 Task: Select Convenience. Add to cart, from RaceTrac for 779 Spadafore Drive, State College, Pennsylvania 16803, Cell Number 814-822-2457, following items : Kraft Mayo 12 oz. Squeeze Bottle_x000D_
 - 1, Nongshim Beef Noodle Bowl_x000D_
 - 1
Action: Mouse moved to (262, 120)
Screenshot: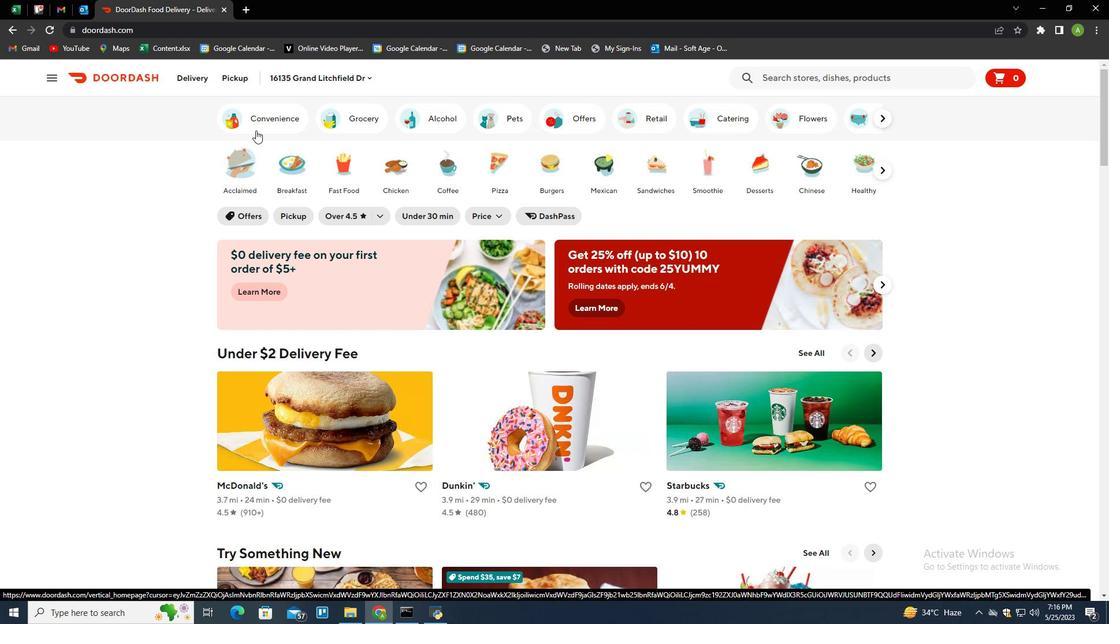 
Action: Mouse pressed left at (262, 120)
Screenshot: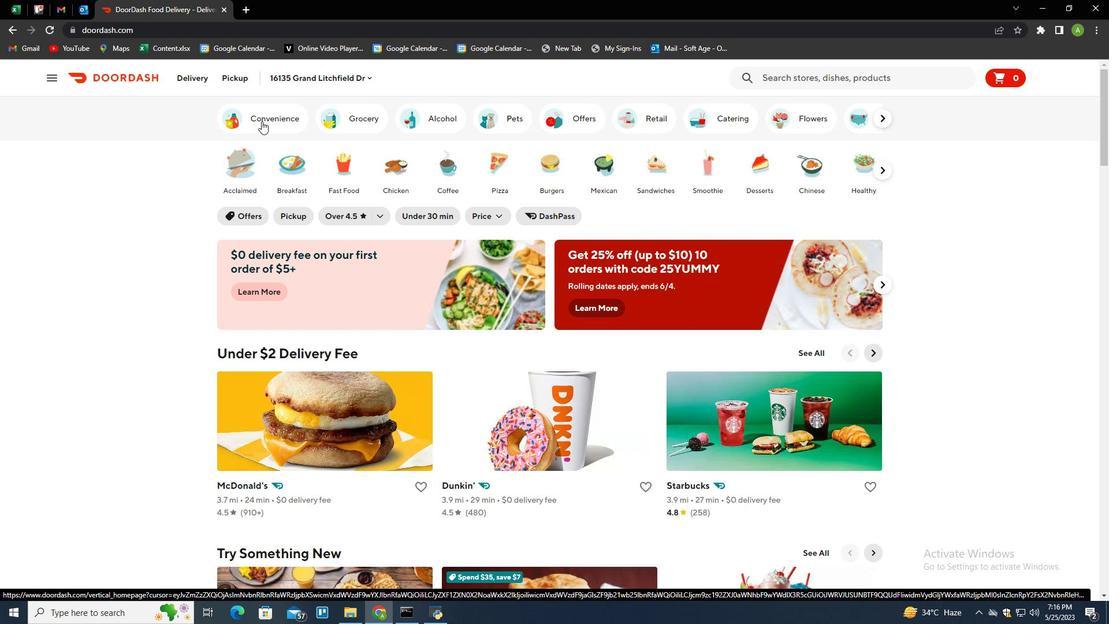 
Action: Mouse moved to (292, 317)
Screenshot: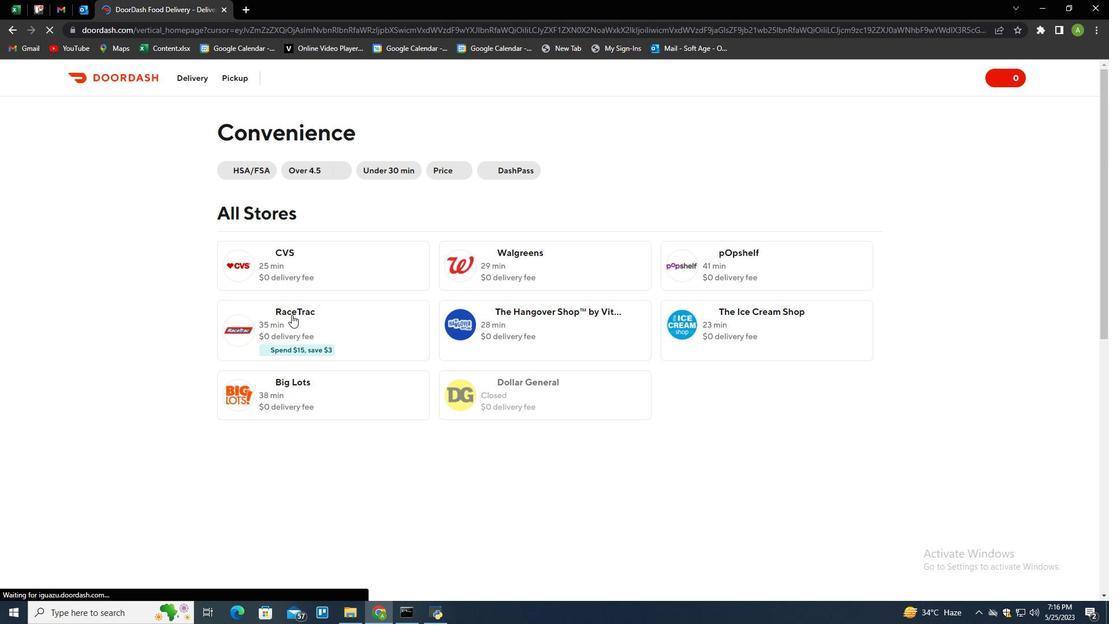 
Action: Mouse pressed left at (292, 317)
Screenshot: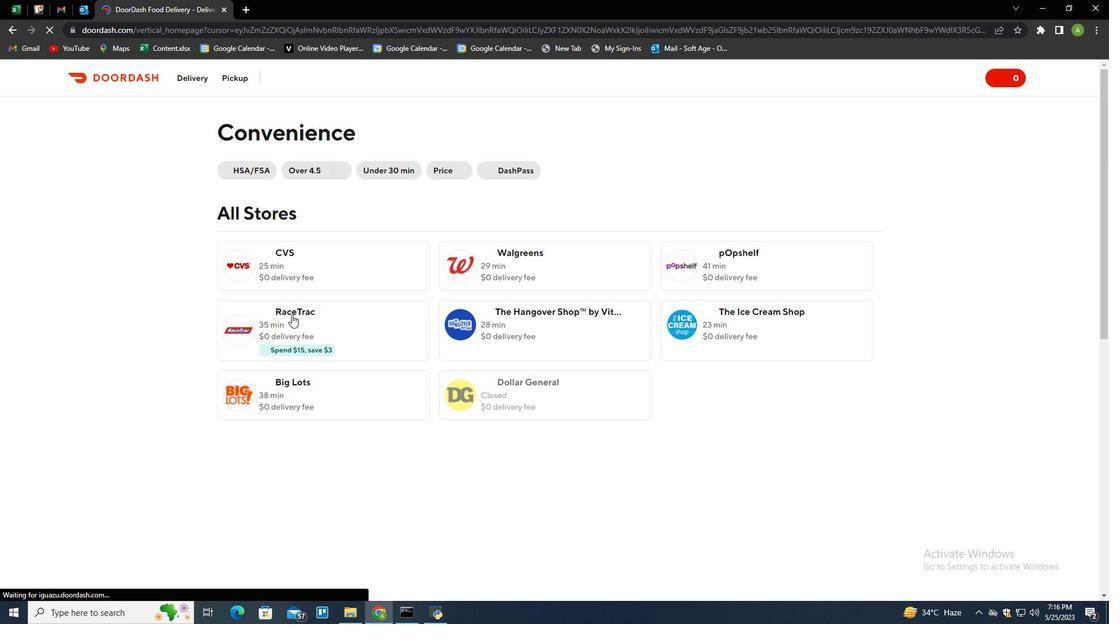 
Action: Mouse moved to (280, 77)
Screenshot: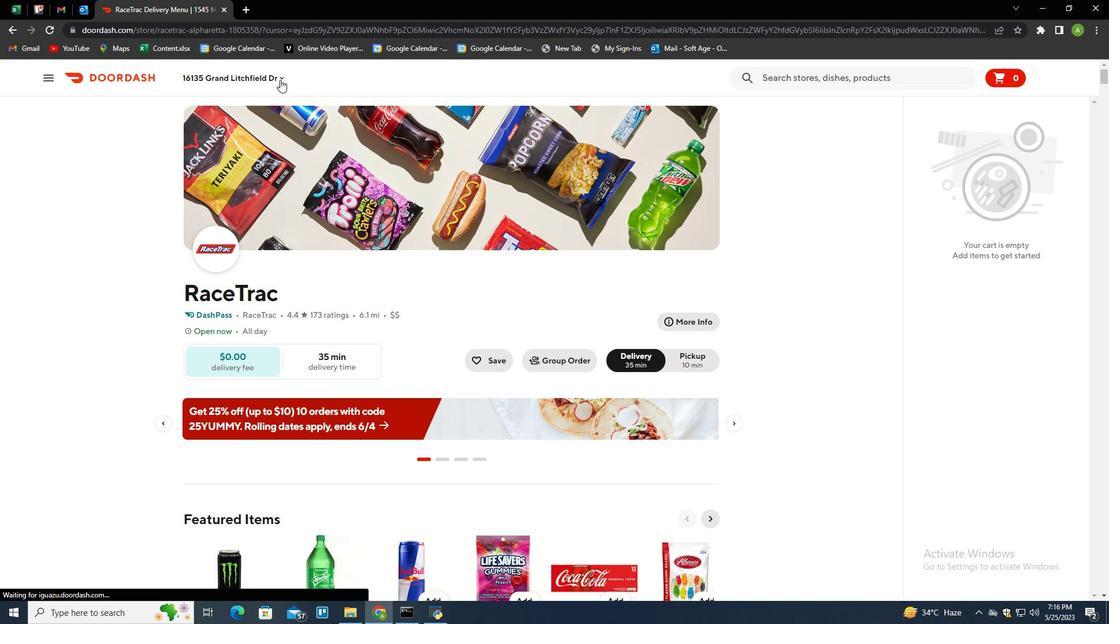 
Action: Mouse pressed left at (280, 77)
Screenshot: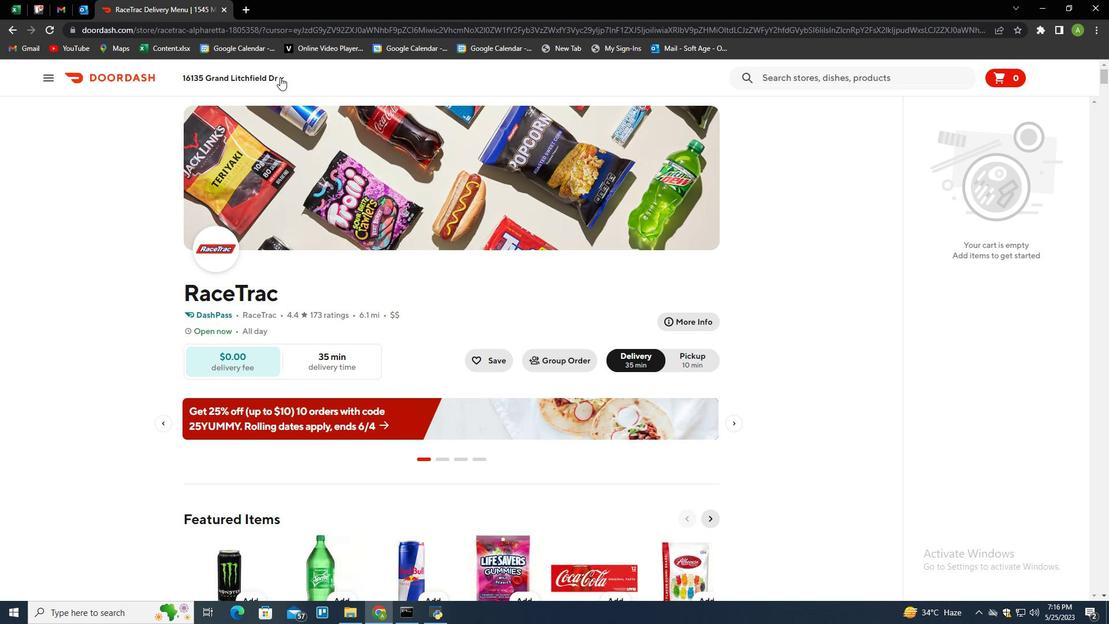 
Action: Mouse moved to (272, 126)
Screenshot: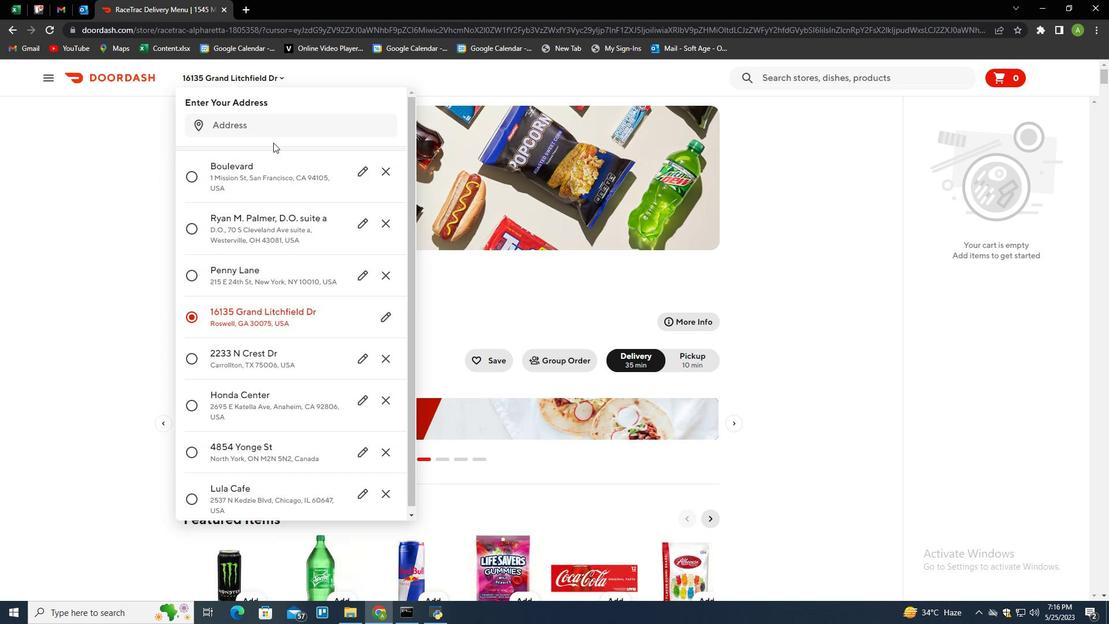 
Action: Mouse pressed left at (272, 126)
Screenshot: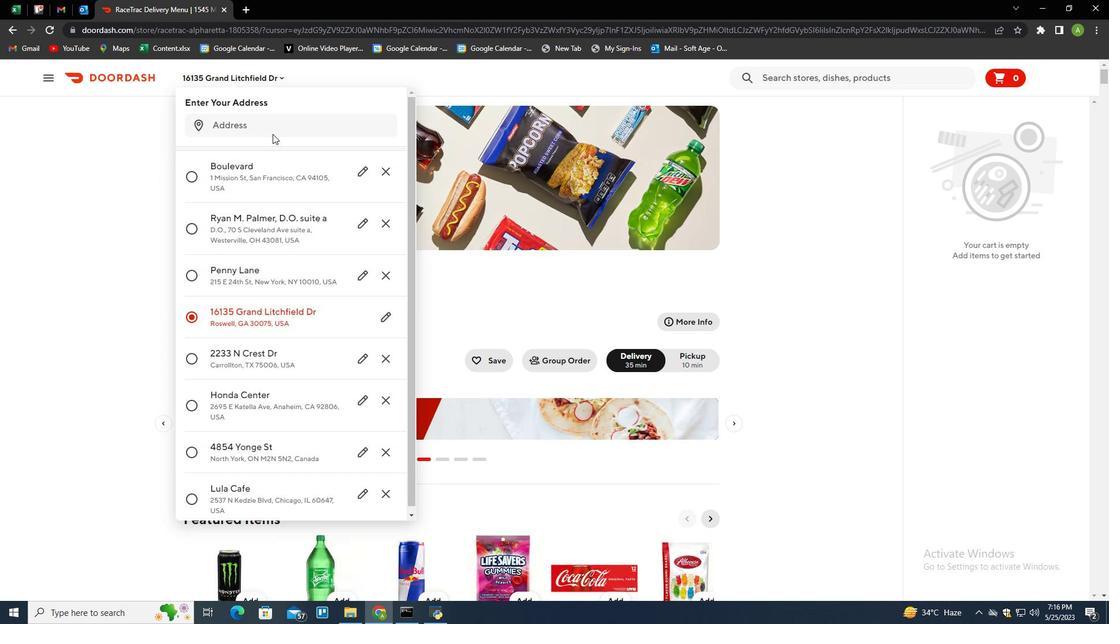 
Action: Mouse moved to (258, 145)
Screenshot: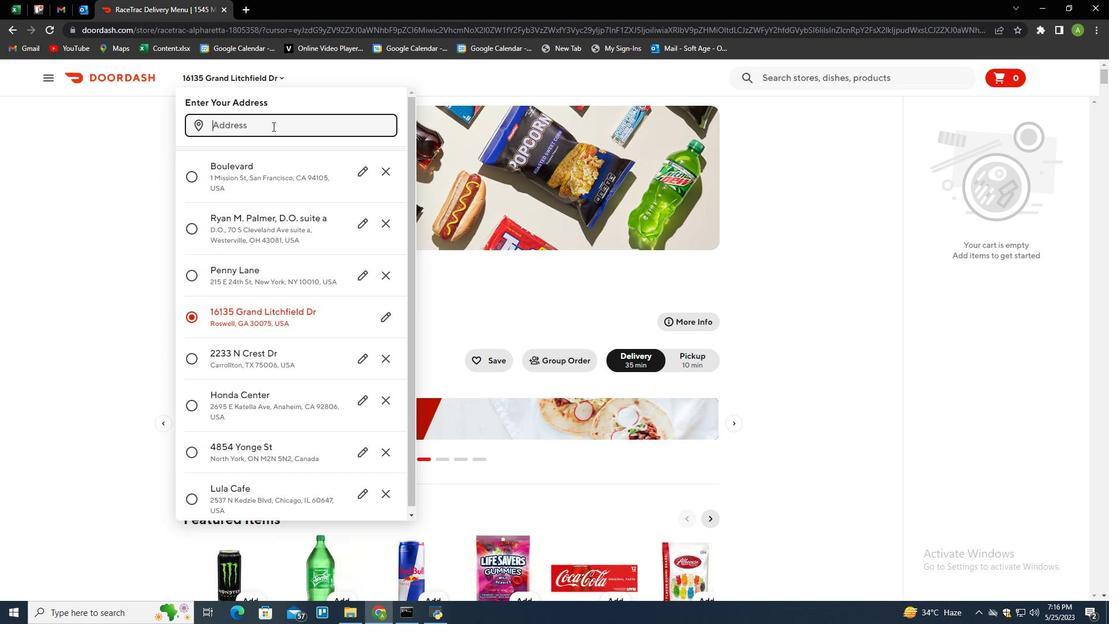 
Action: Key pressed 779<Key.space>spadafore<Key.space>drive,<Key.space>state<Key.space>college,<Key.space>pennsylvania<Key.space>16803<Key.enter>
Screenshot: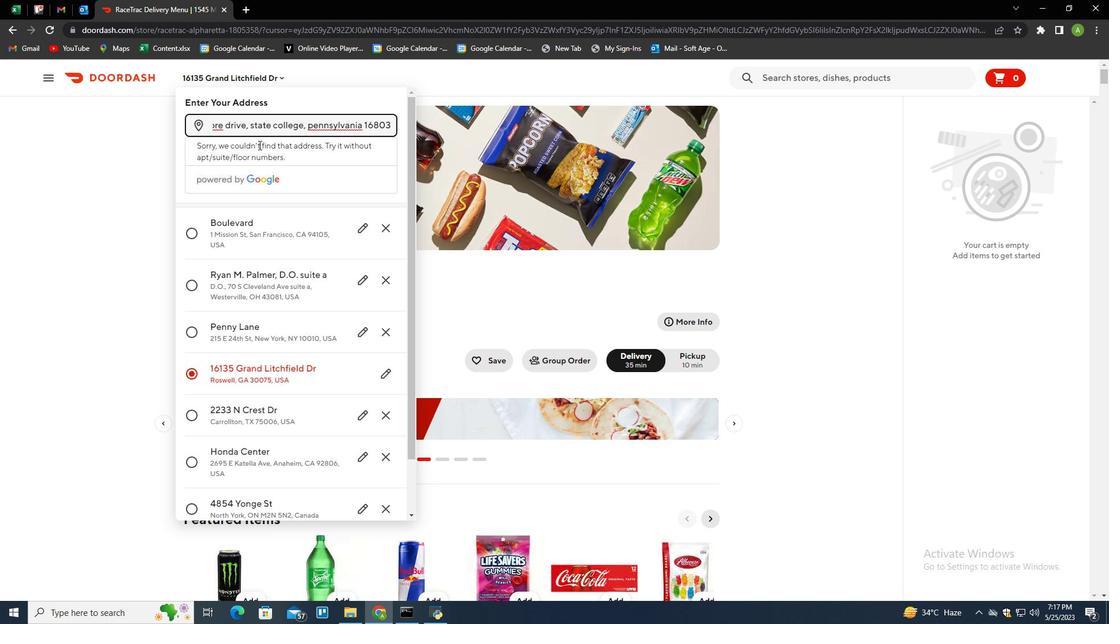 
Action: Mouse moved to (350, 461)
Screenshot: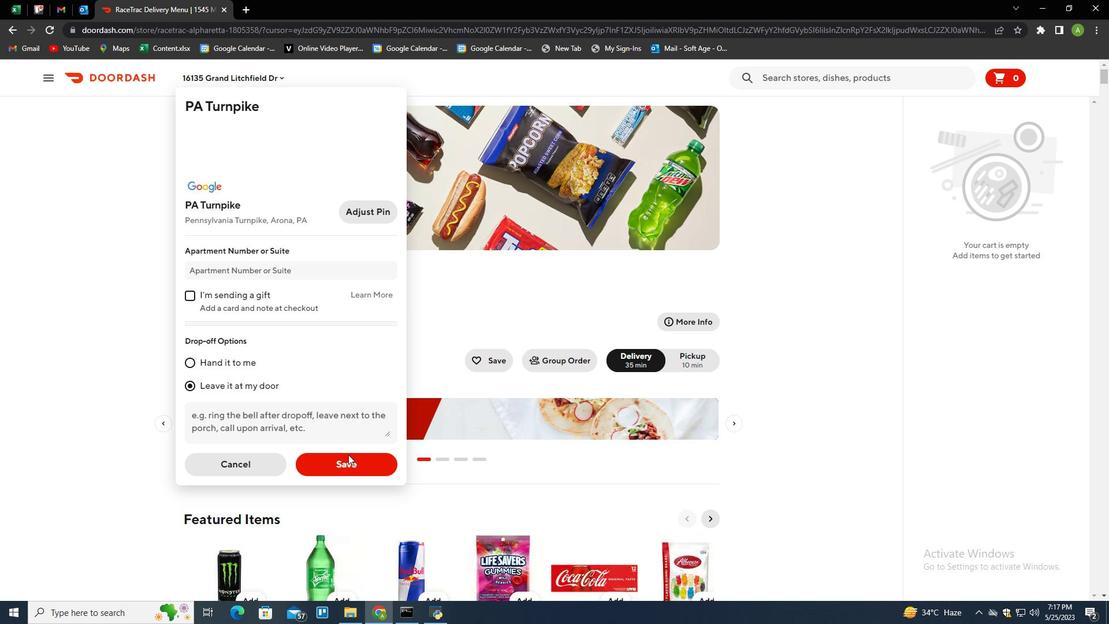 
Action: Mouse pressed left at (350, 461)
Screenshot: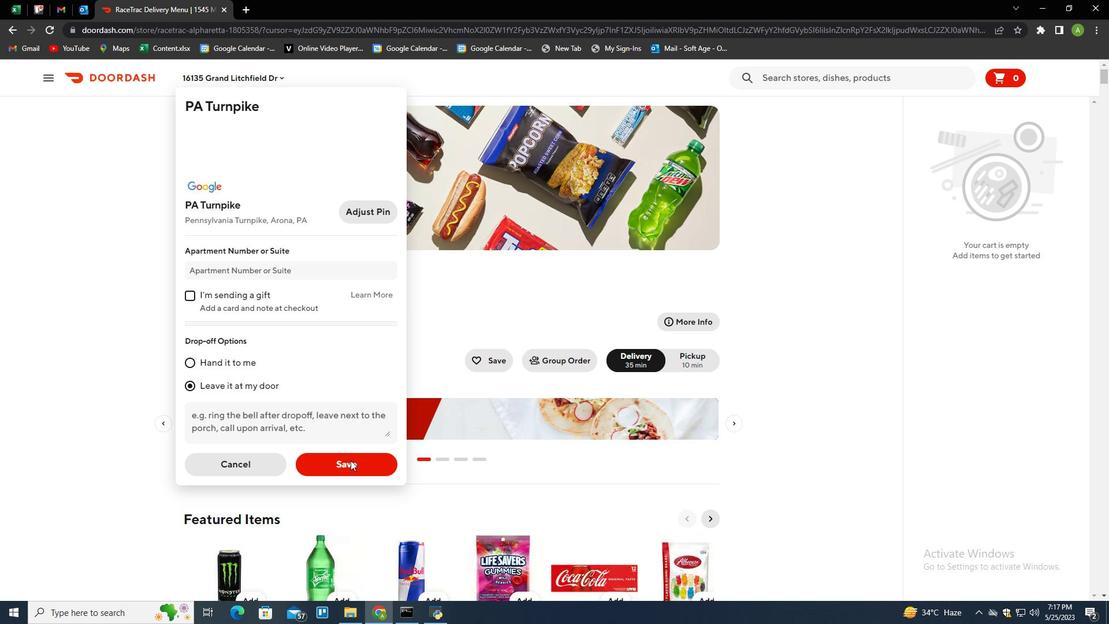 
Action: Mouse moved to (410, 217)
Screenshot: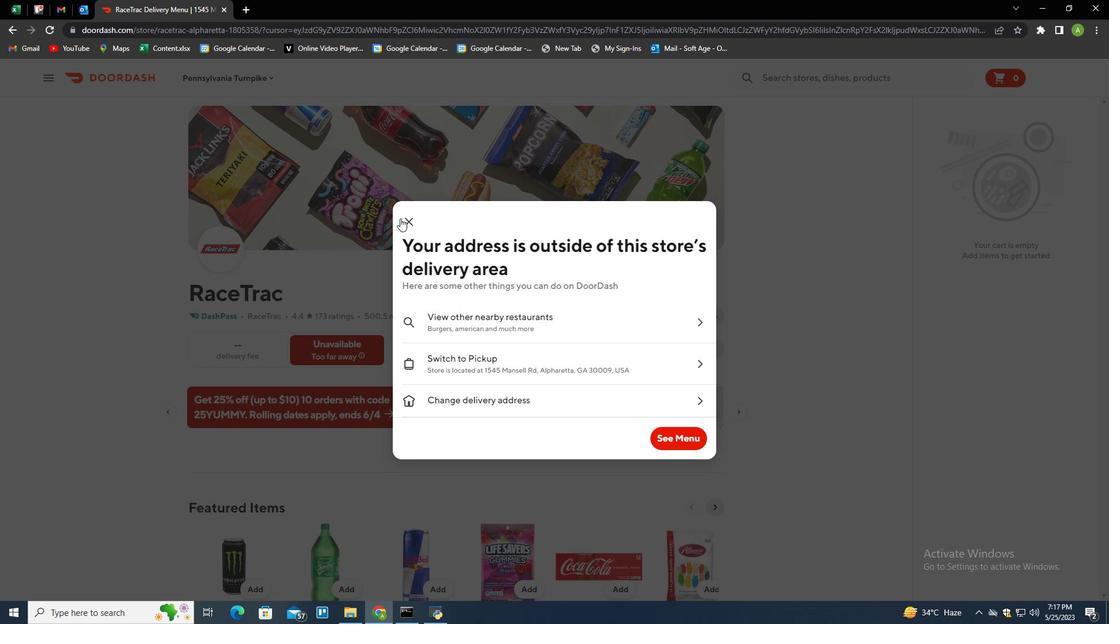 
Action: Mouse pressed left at (410, 217)
Screenshot: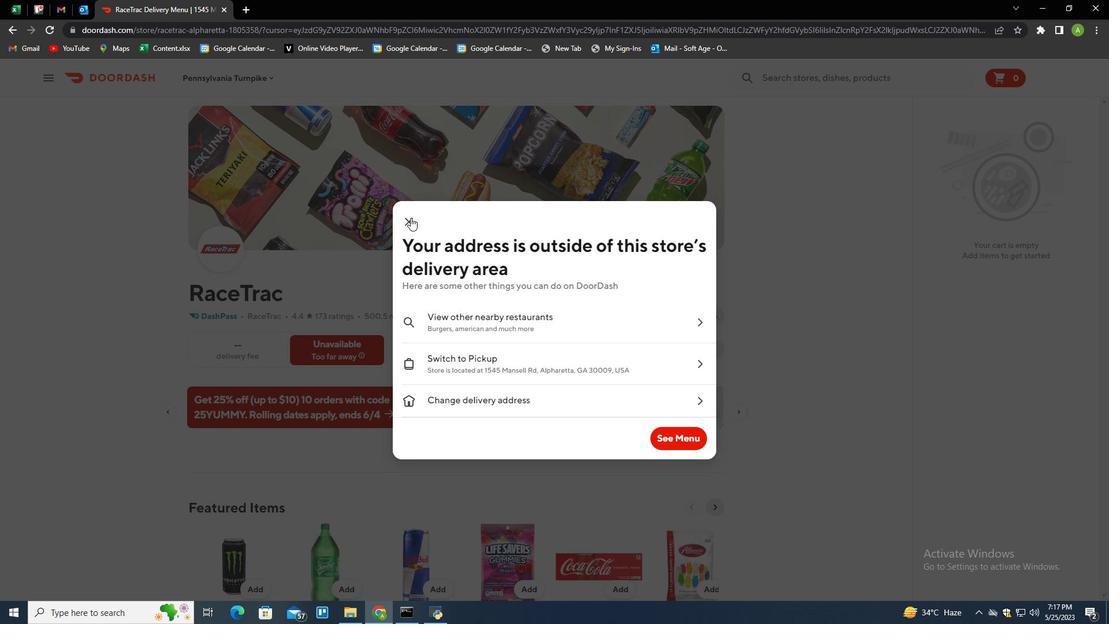 
Action: Mouse moved to (700, 433)
Screenshot: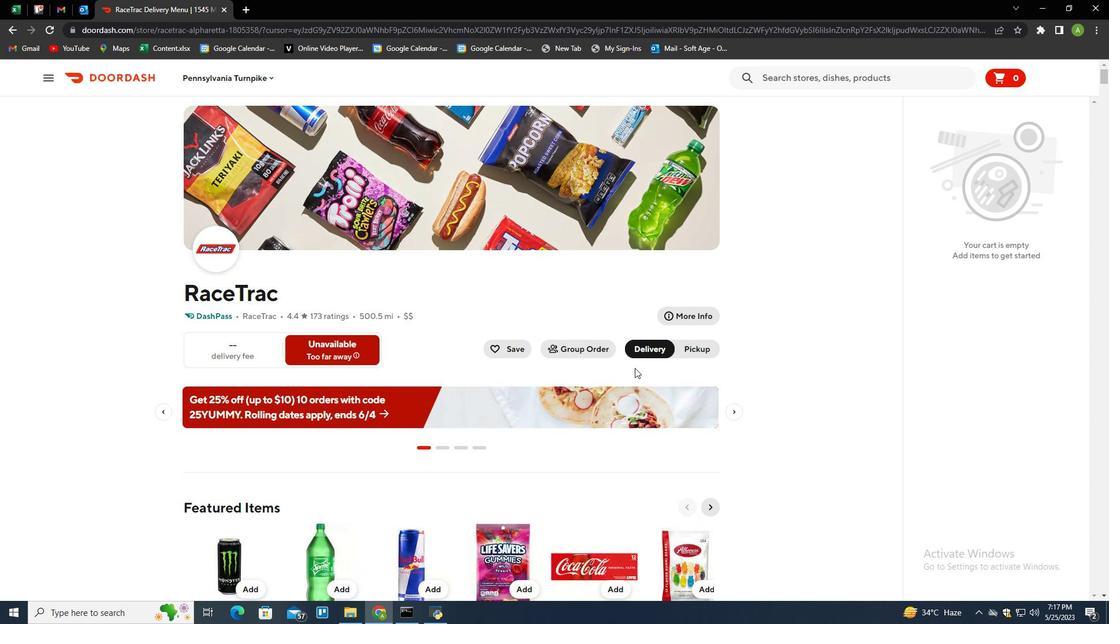
Action: Mouse scrolled (700, 432) with delta (0, 0)
Screenshot: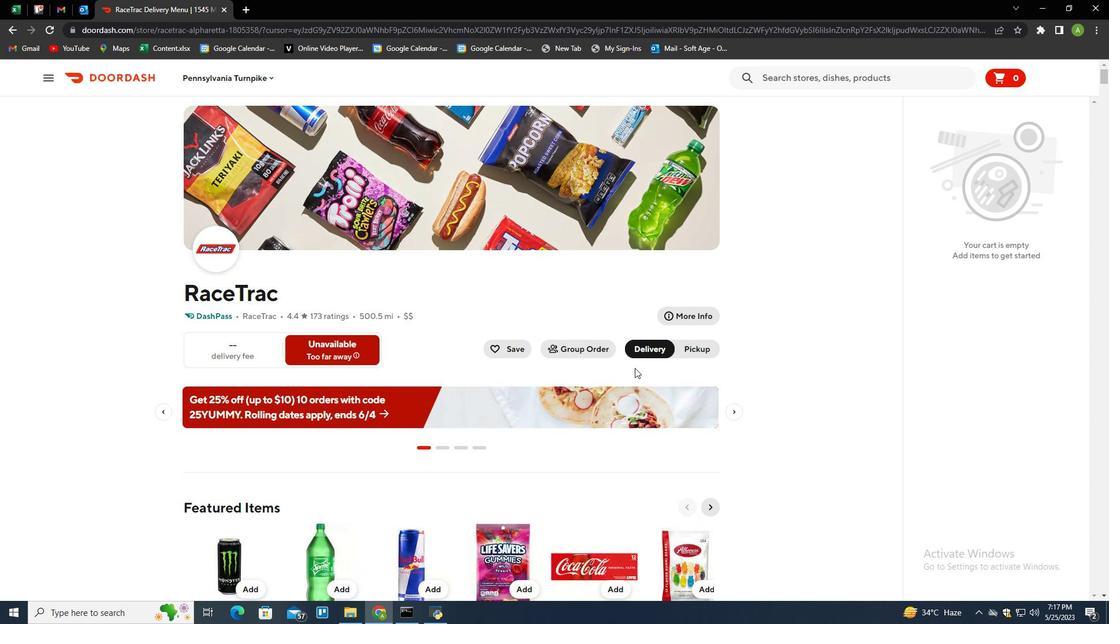
Action: Mouse moved to (700, 436)
Screenshot: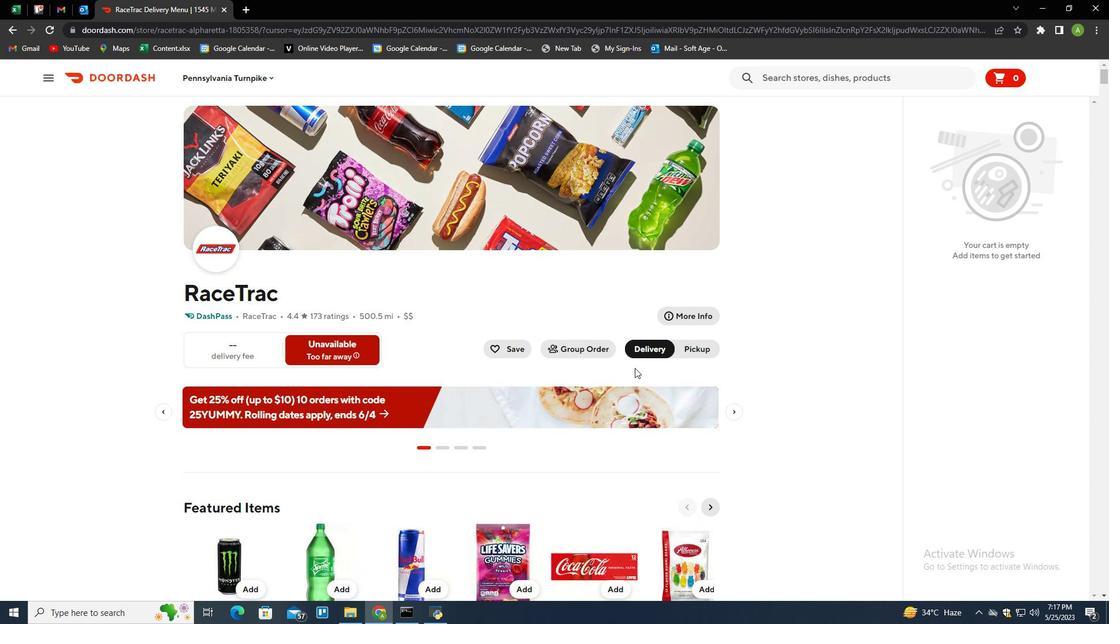 
Action: Mouse scrolled (700, 435) with delta (0, 0)
Screenshot: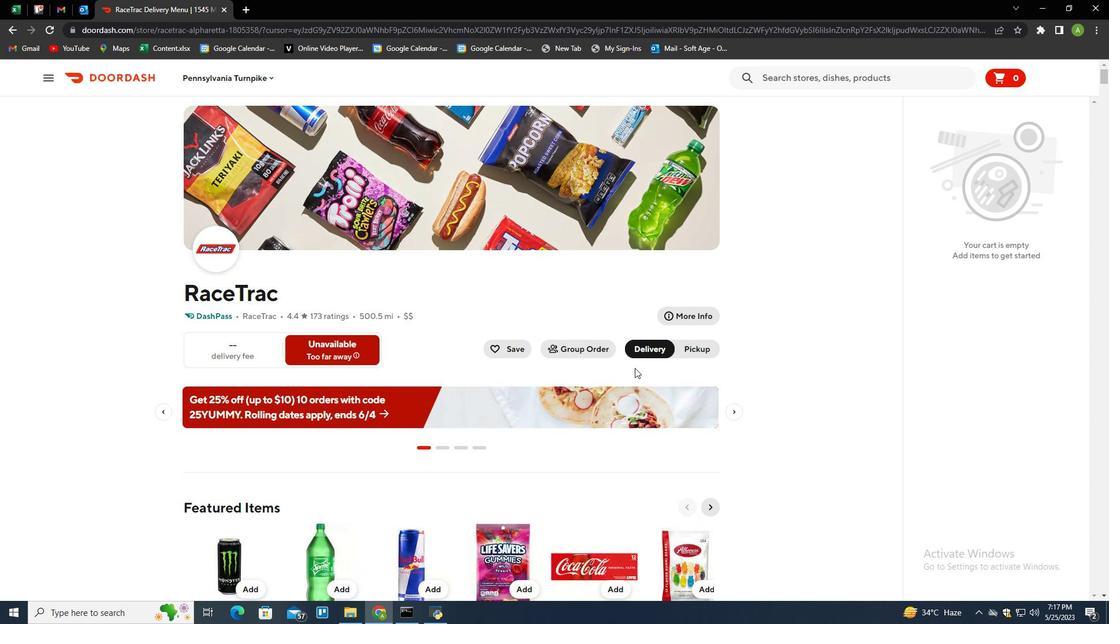 
Action: Mouse moved to (700, 436)
Screenshot: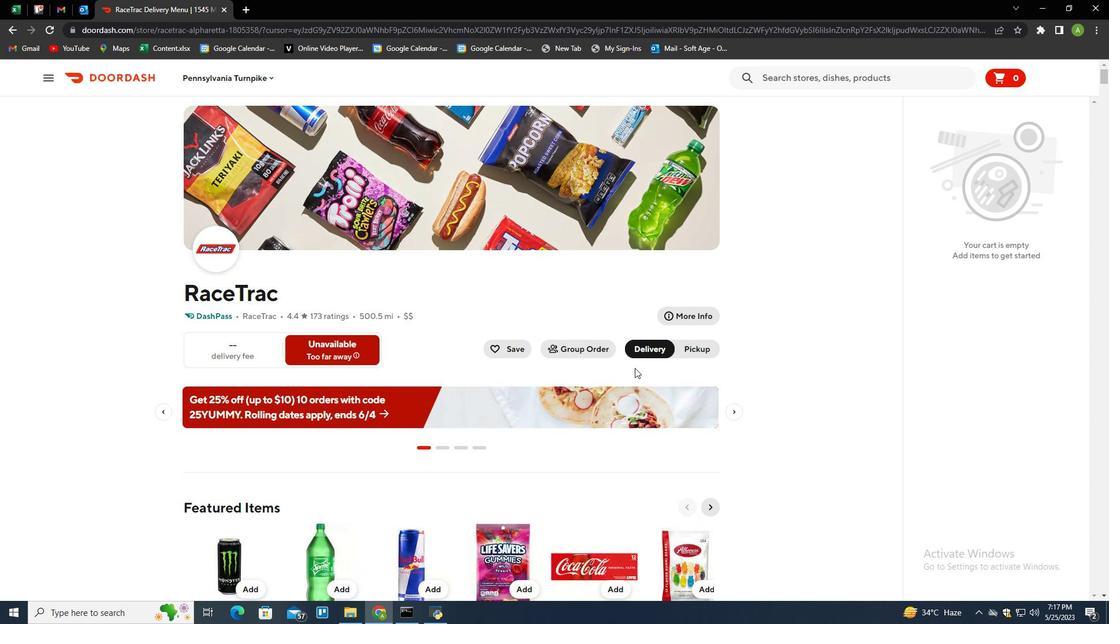 
Action: Mouse scrolled (700, 436) with delta (0, 0)
Screenshot: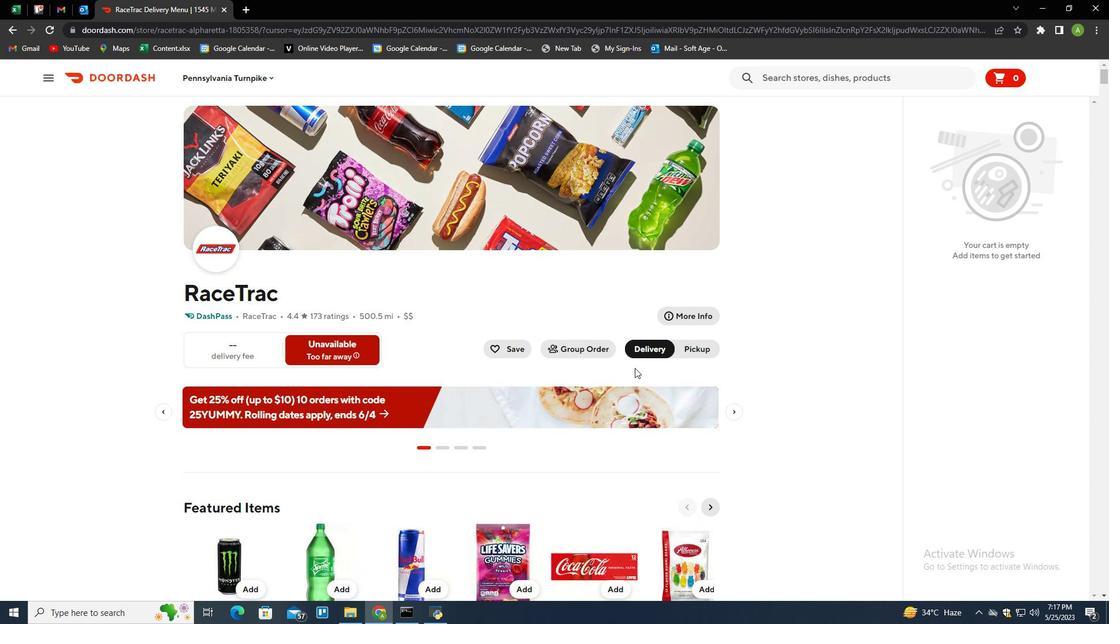 
Action: Mouse scrolled (700, 436) with delta (0, 0)
Screenshot: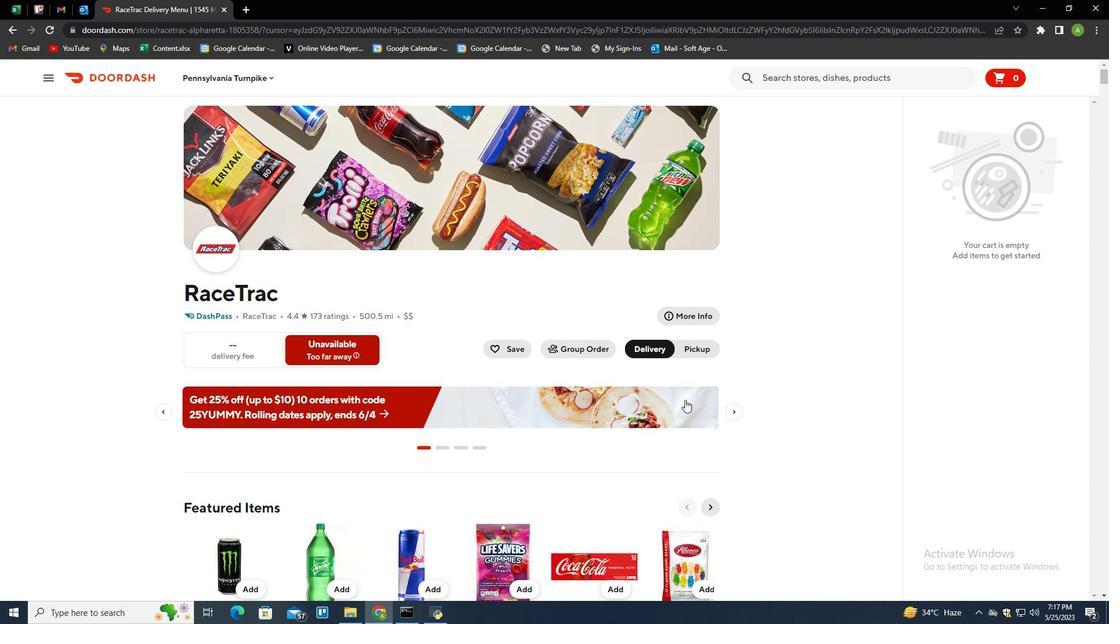 
Action: Mouse scrolled (700, 436) with delta (0, 0)
Screenshot: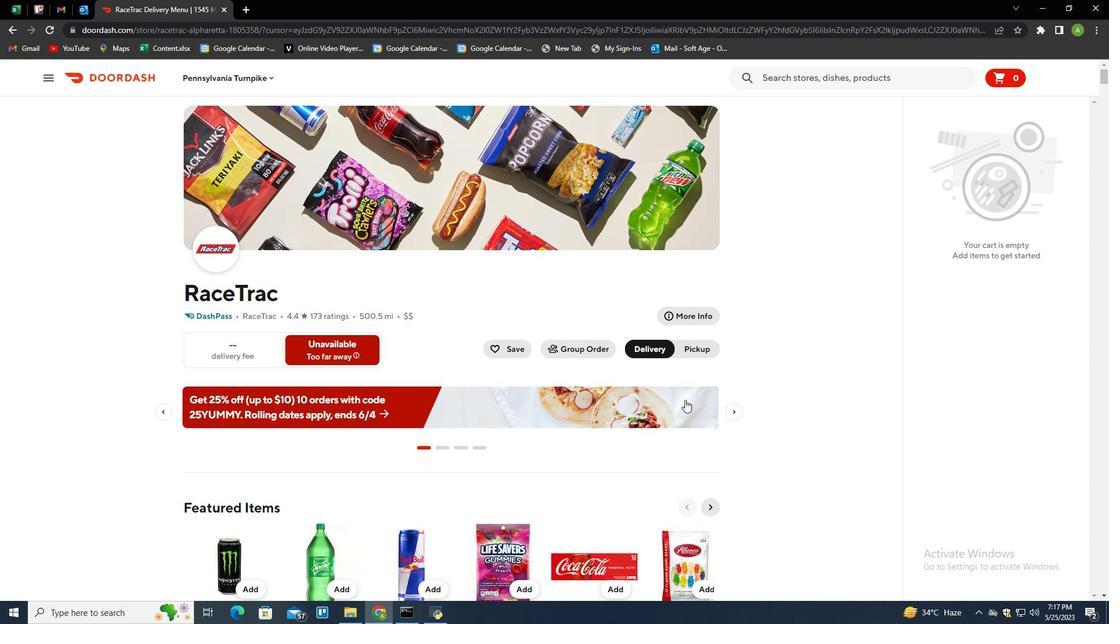 
Action: Mouse moved to (588, 564)
Screenshot: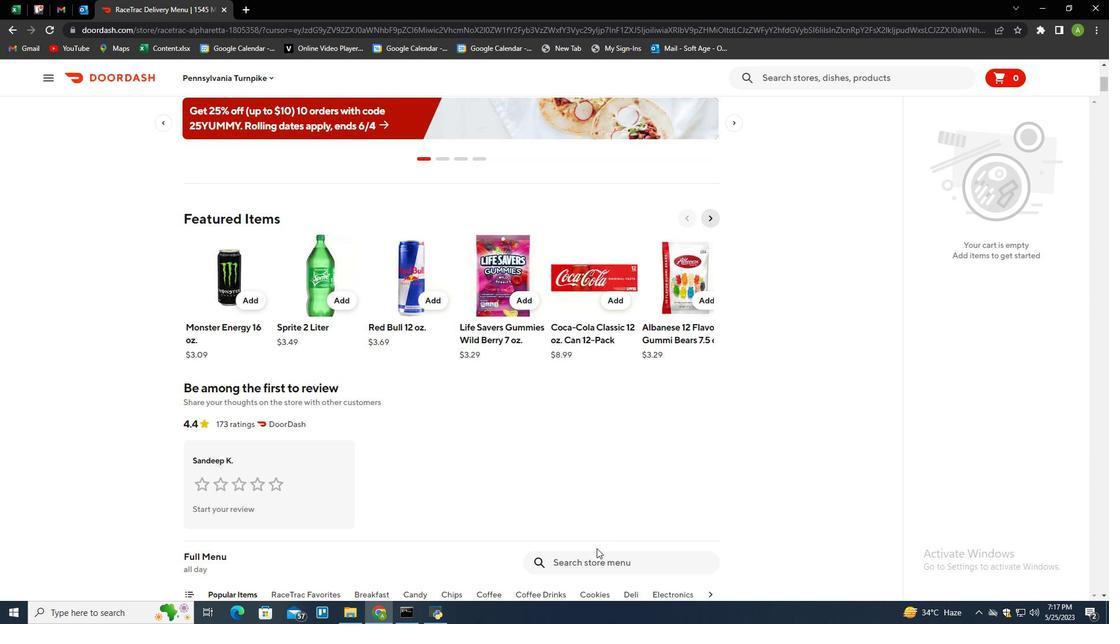 
Action: Mouse pressed left at (588, 564)
Screenshot: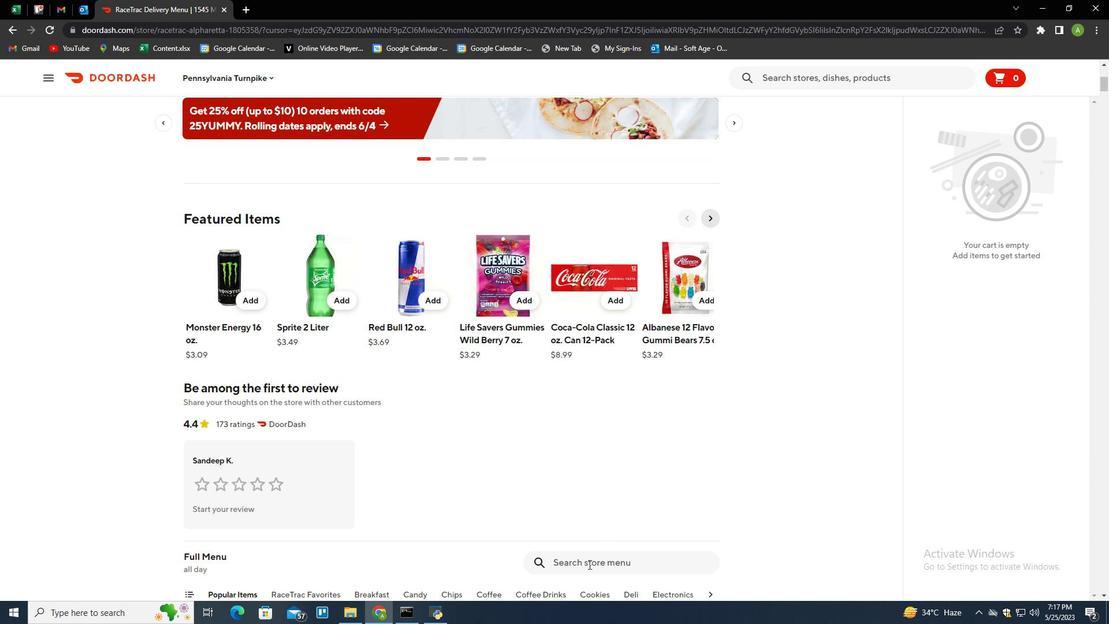 
Action: Key pressed kraft<Key.space>mayo<Key.space>12<Key.space>oz.<Key.space>squeeze<Key.space>bottle<Key.enter><Key.enter>
Screenshot: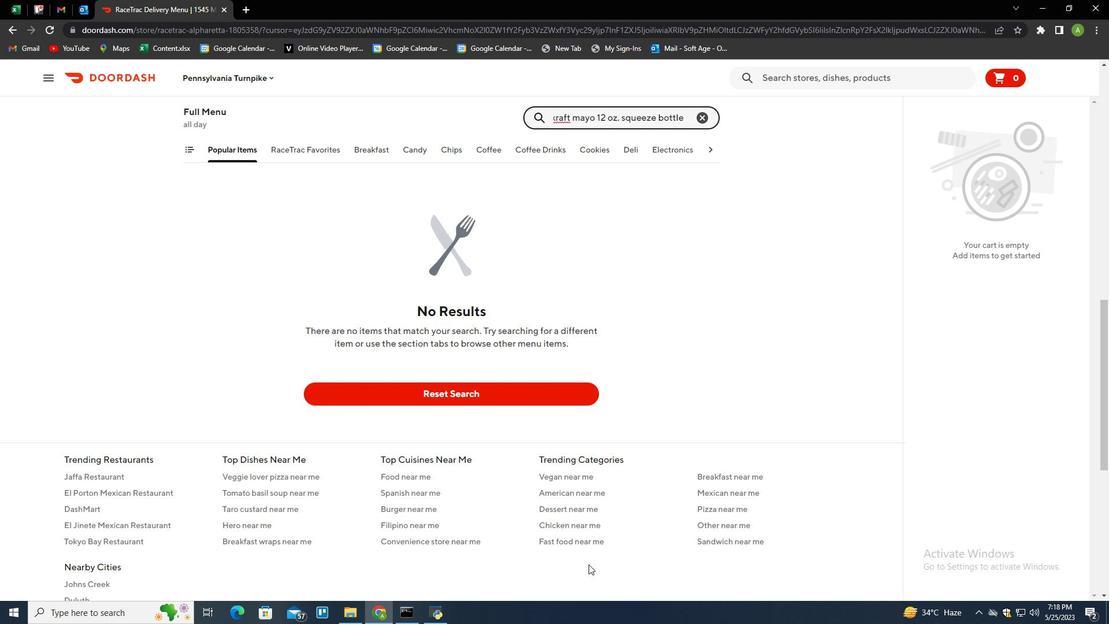 
Action: Mouse moved to (703, 118)
Screenshot: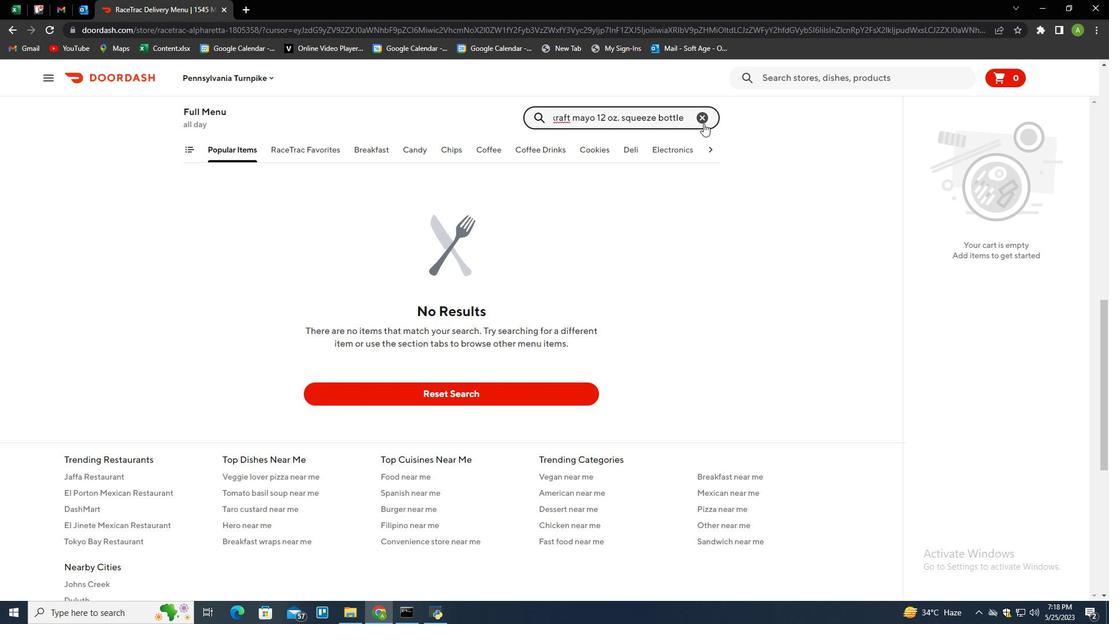 
Action: Mouse pressed left at (703, 118)
Screenshot: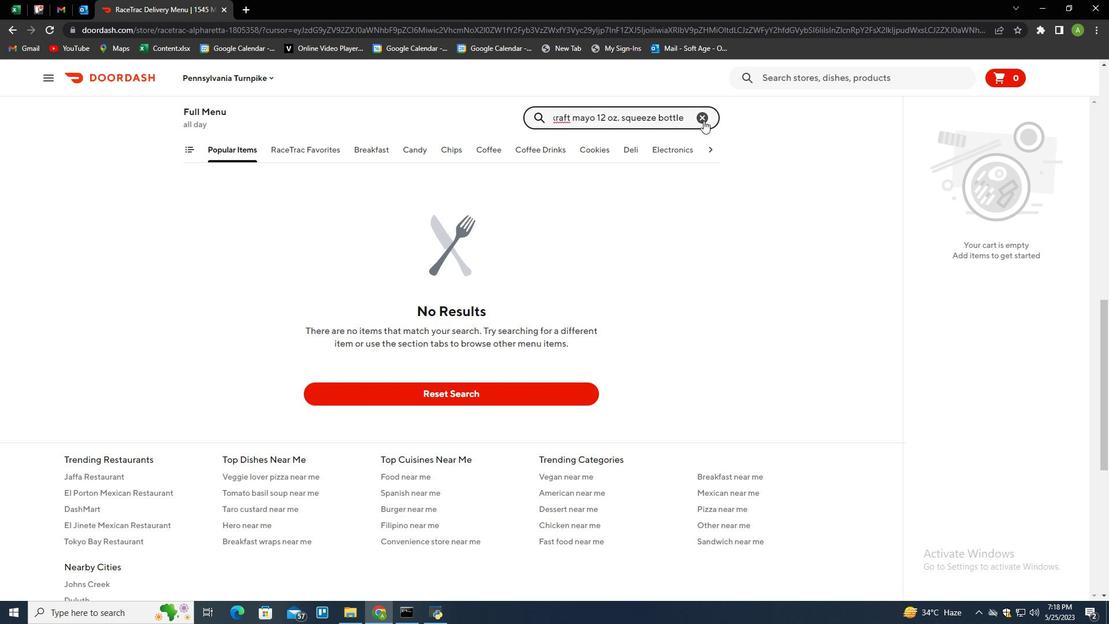 
Action: Key pressed nongss<Key.backspace>him<Key.space>beef<Key.space>noodle<Key.space>bowl<Key.enter>
Screenshot: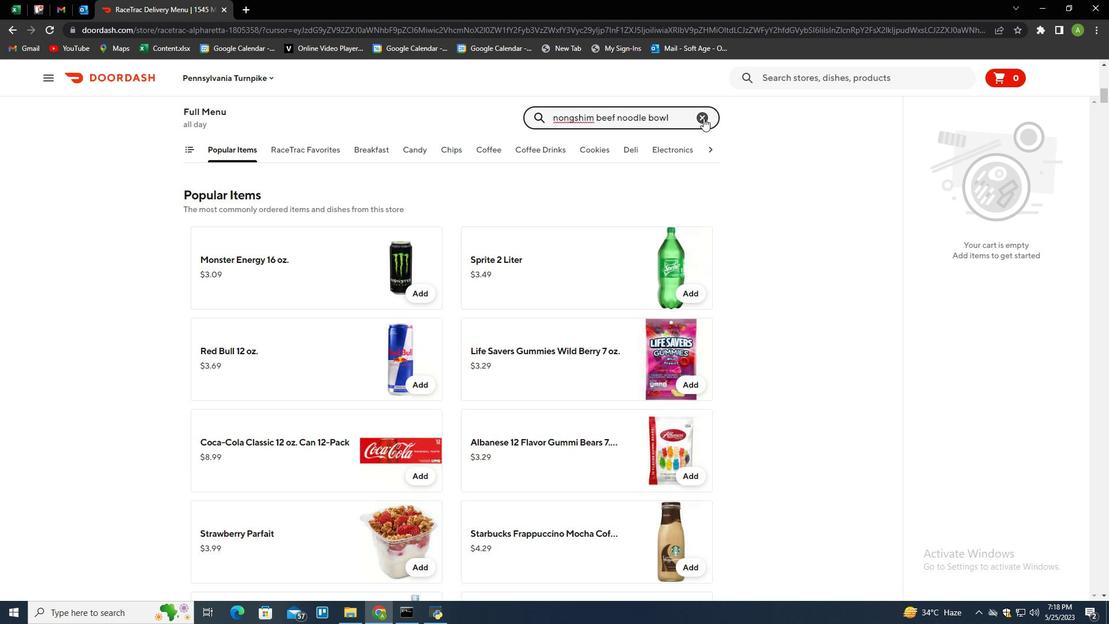 
Action: Mouse moved to (417, 317)
Screenshot: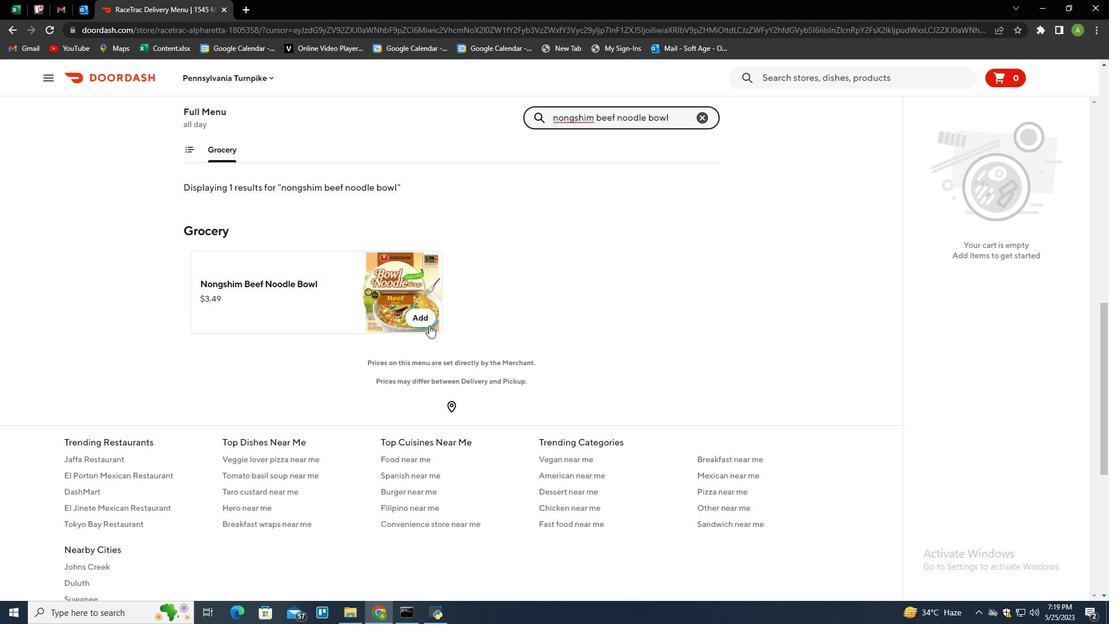 
Action: Mouse pressed left at (417, 317)
Screenshot: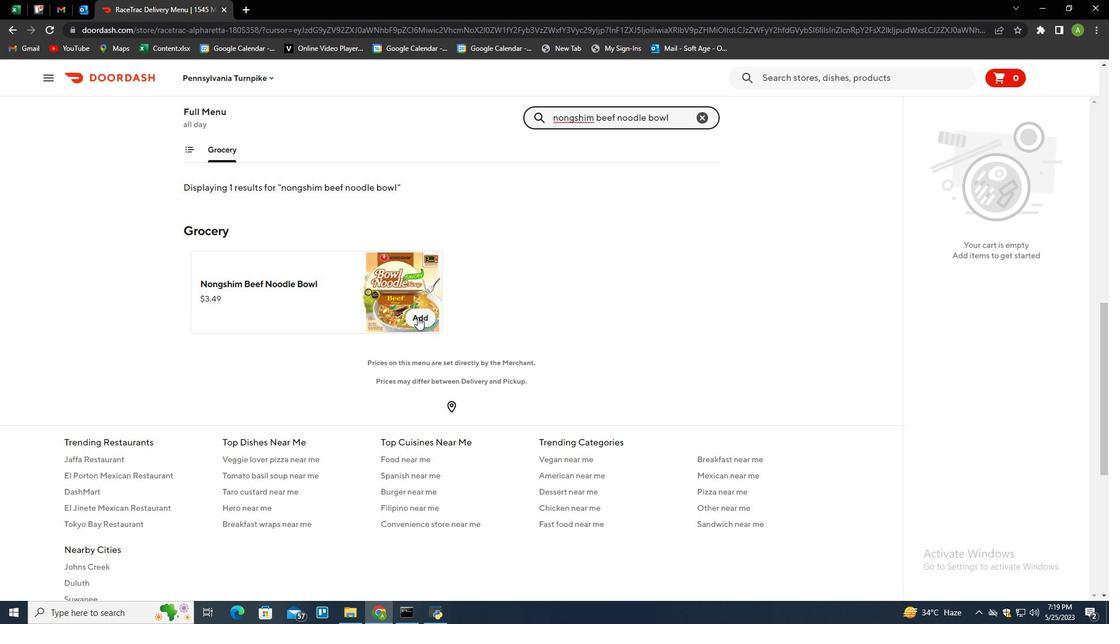 
Action: Mouse moved to (943, 146)
Screenshot: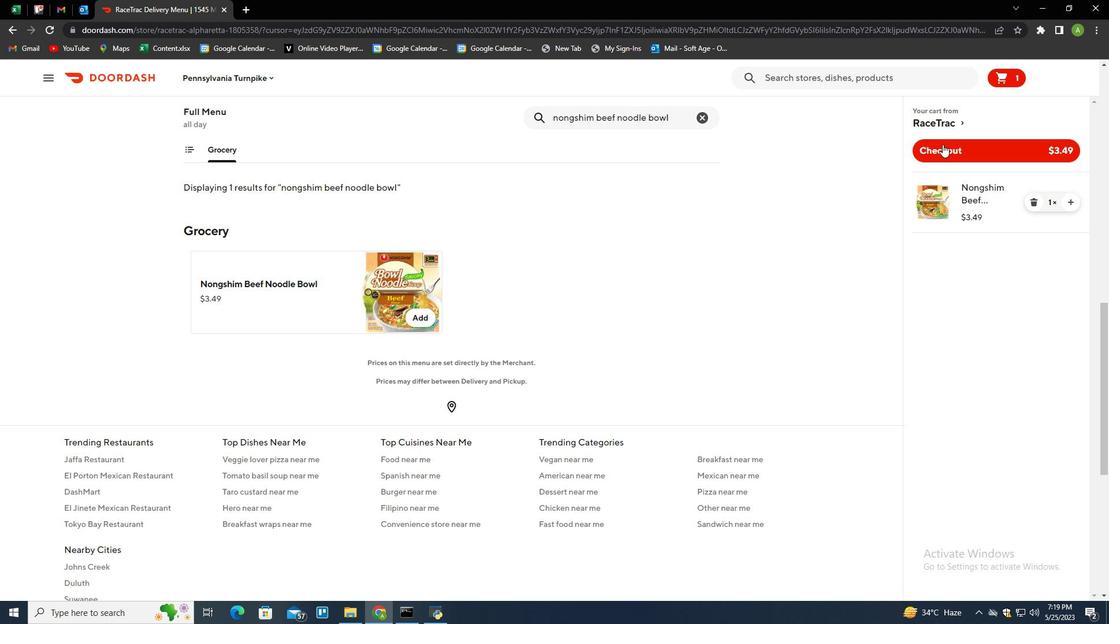 
Action: Mouse pressed left at (943, 146)
Screenshot: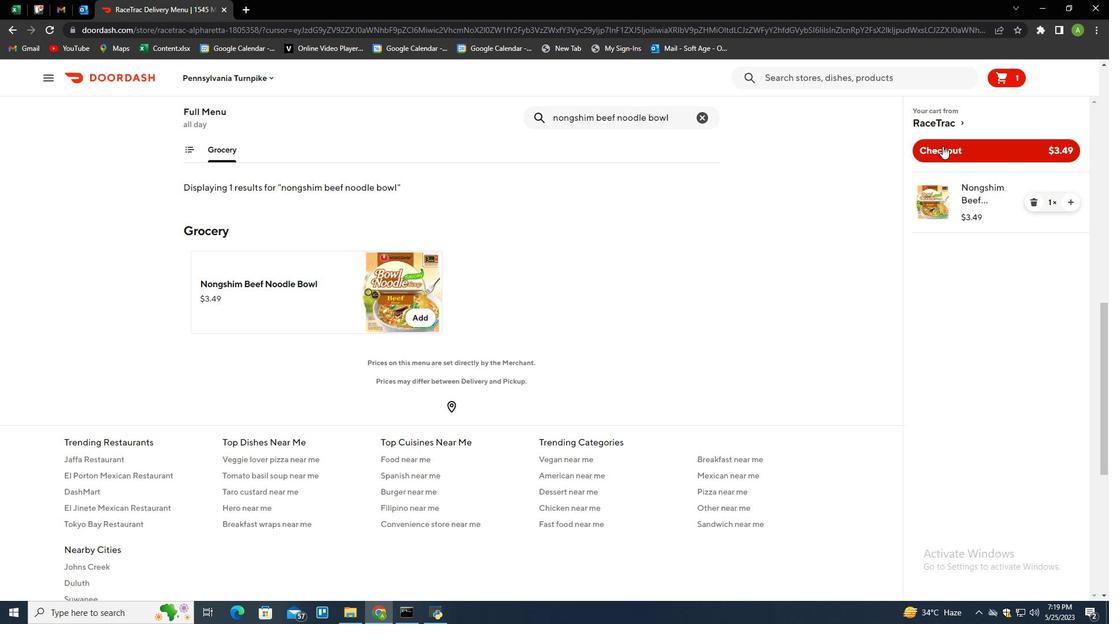 
Action: Mouse moved to (817, 185)
Screenshot: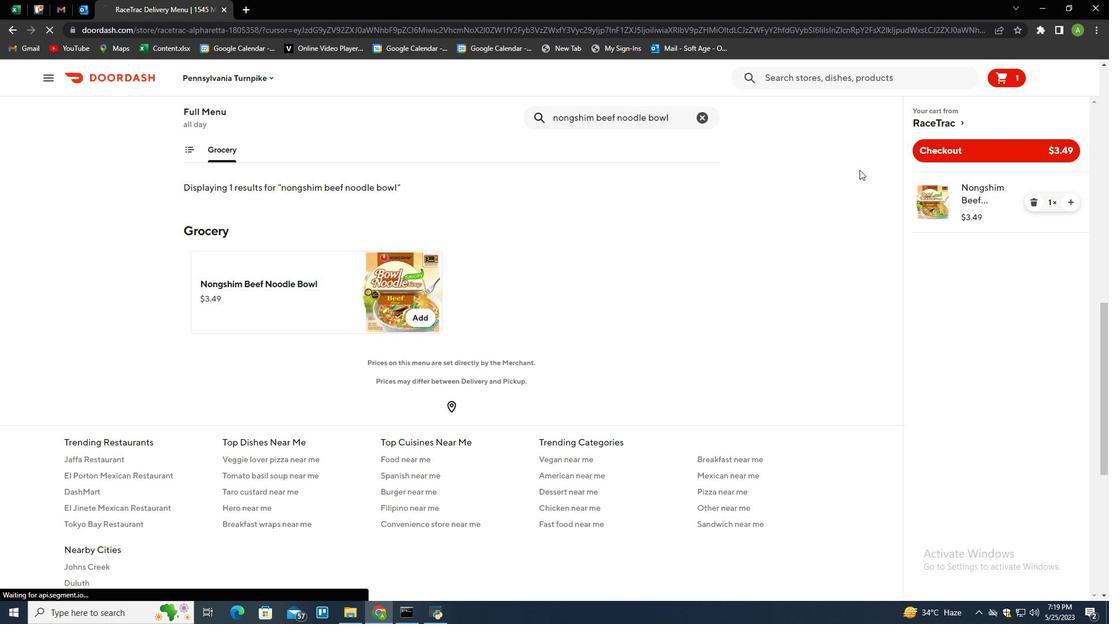 
